 Task: Add the action, sort the to do list then by the label yellow in descending order.
Action: Mouse moved to (265, 143)
Screenshot: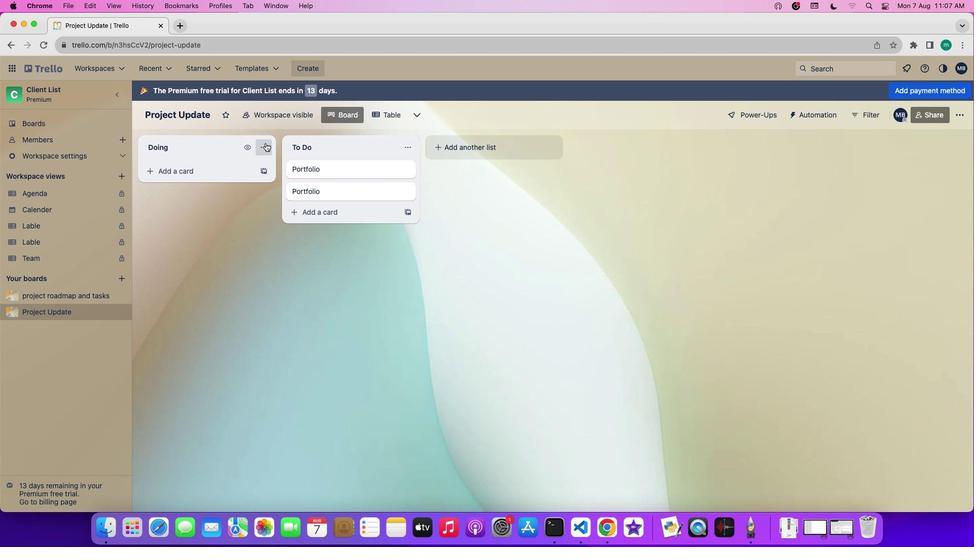 
Action: Mouse pressed left at (265, 143)
Screenshot: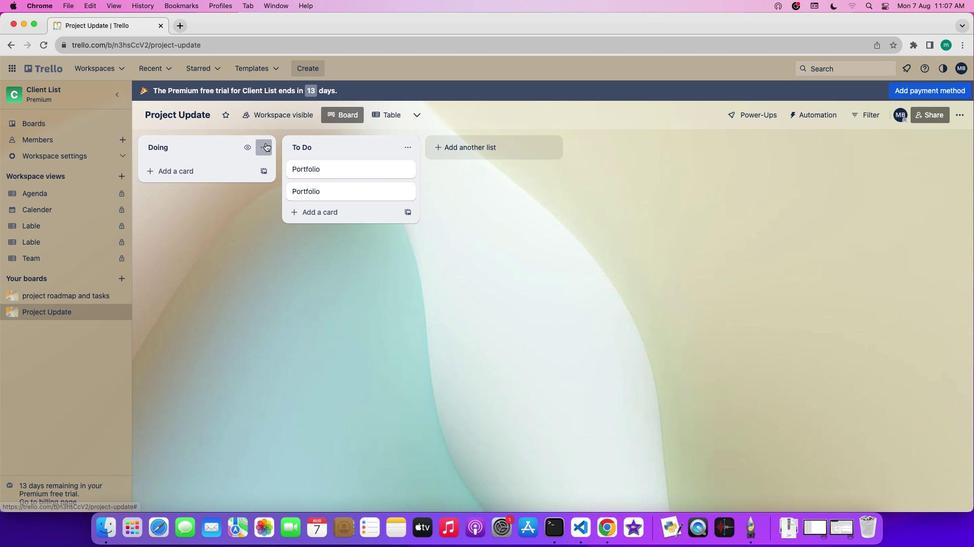
Action: Mouse moved to (315, 308)
Screenshot: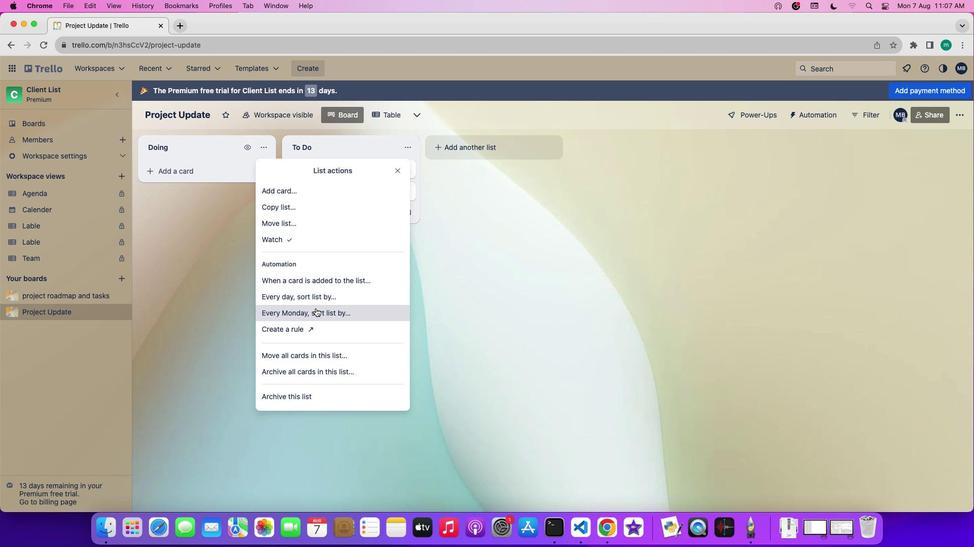 
Action: Mouse pressed left at (315, 308)
Screenshot: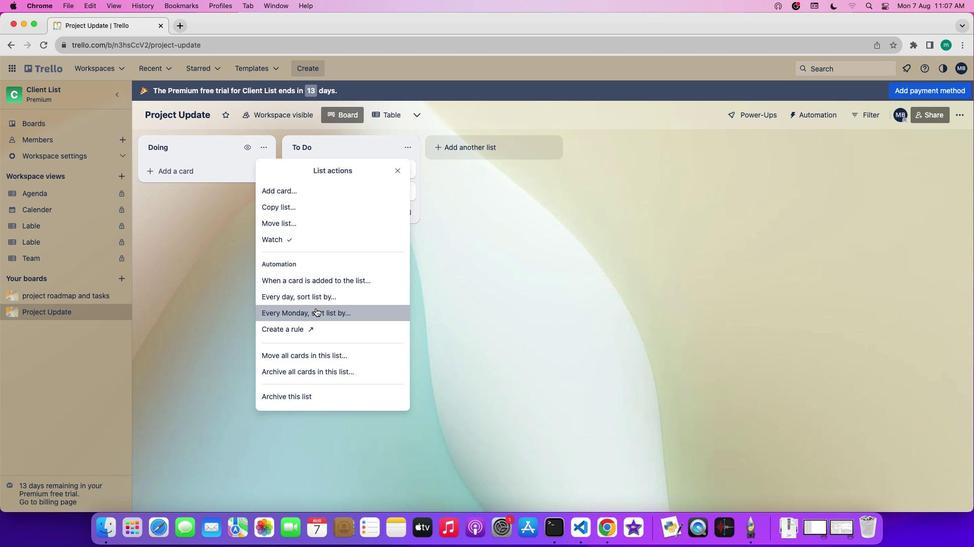 
Action: Mouse moved to (367, 300)
Screenshot: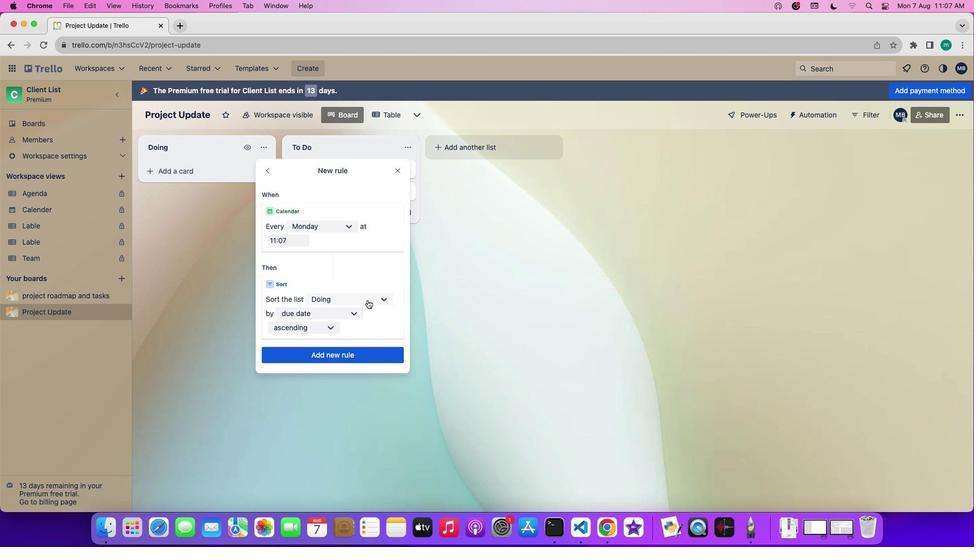 
Action: Mouse pressed left at (367, 300)
Screenshot: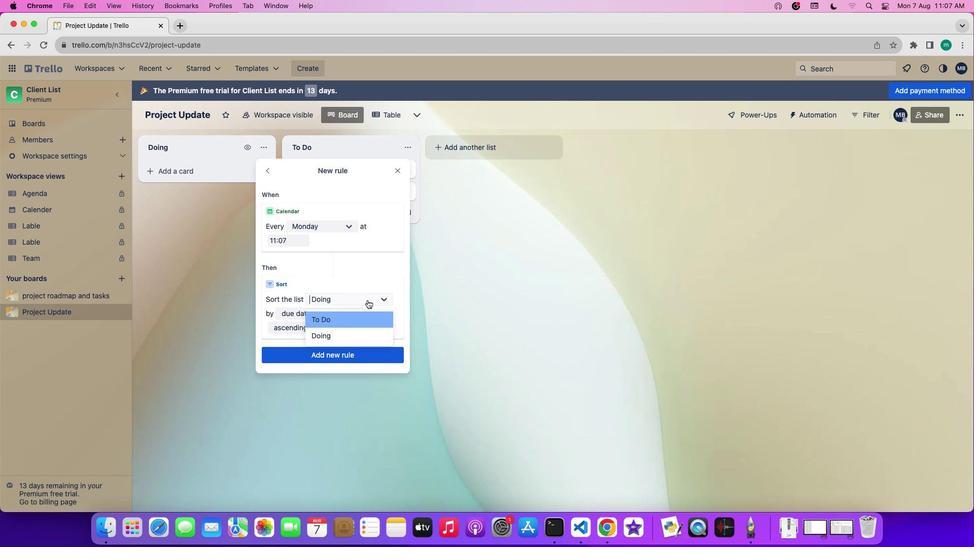
Action: Mouse moved to (358, 322)
Screenshot: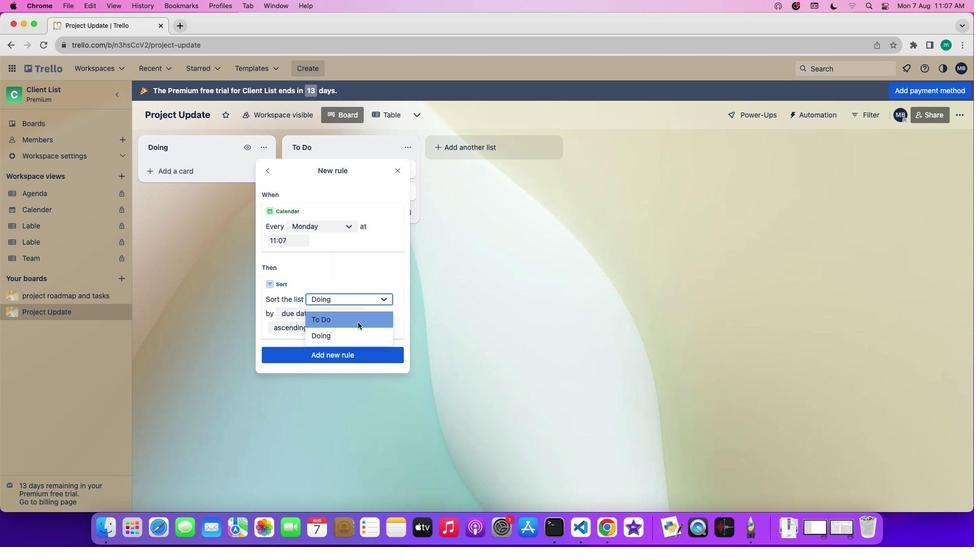 
Action: Mouse pressed left at (358, 322)
Screenshot: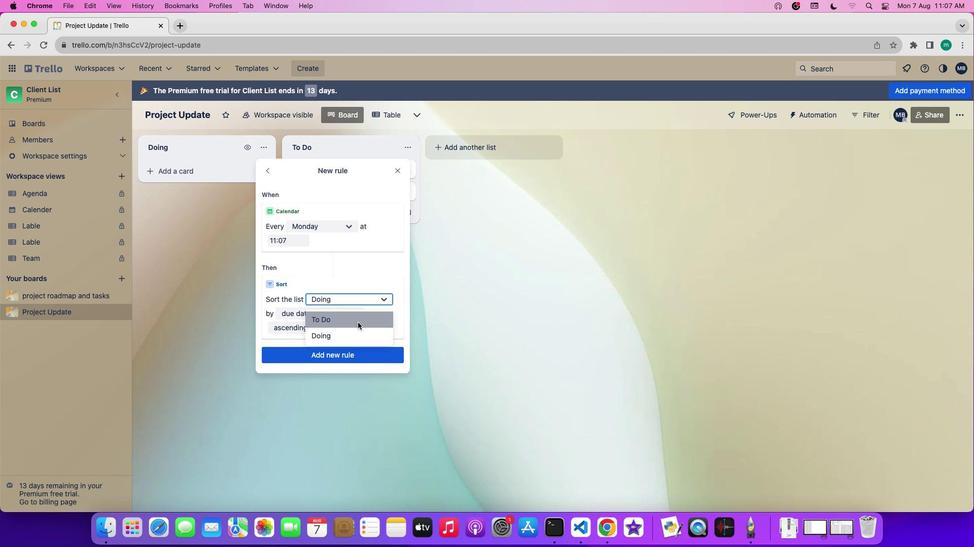 
Action: Mouse moved to (342, 315)
Screenshot: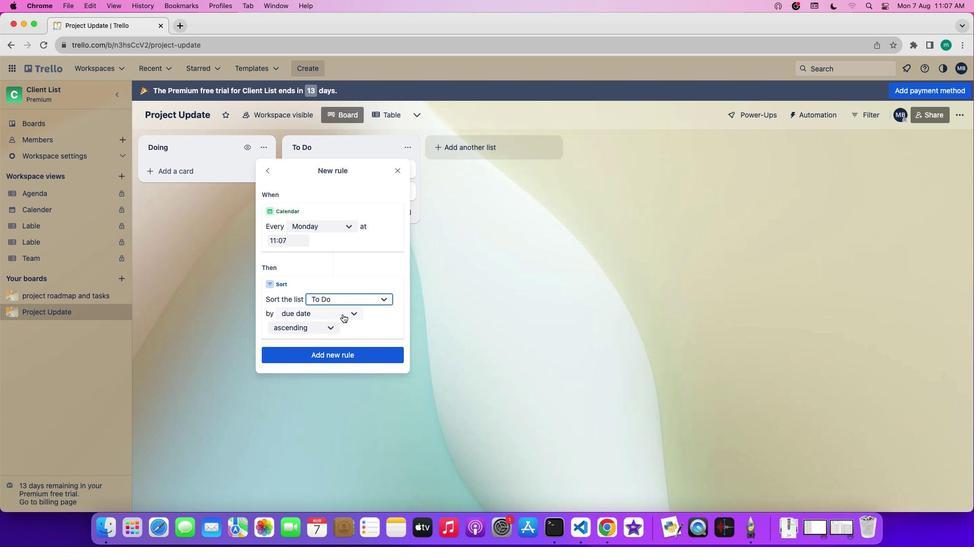 
Action: Mouse pressed left at (342, 315)
Screenshot: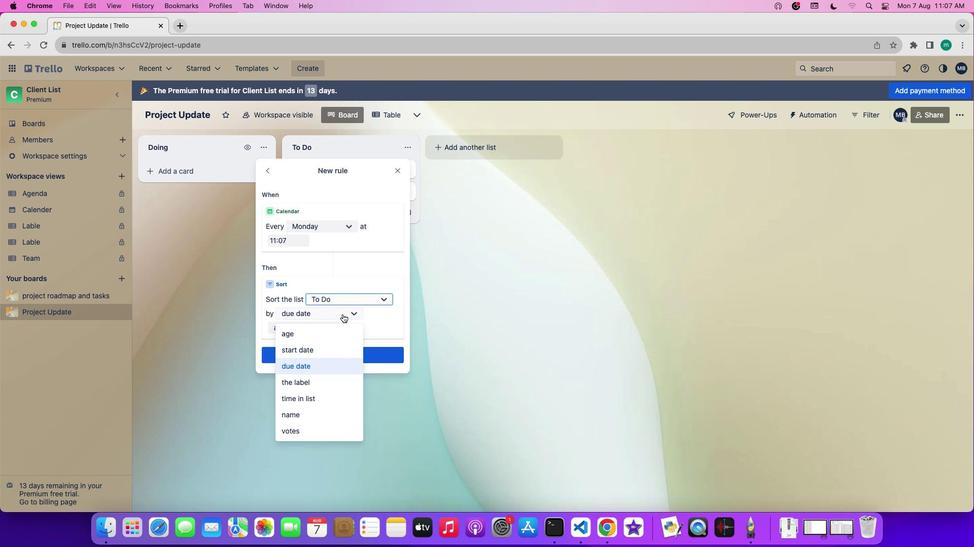 
Action: Mouse moved to (335, 383)
Screenshot: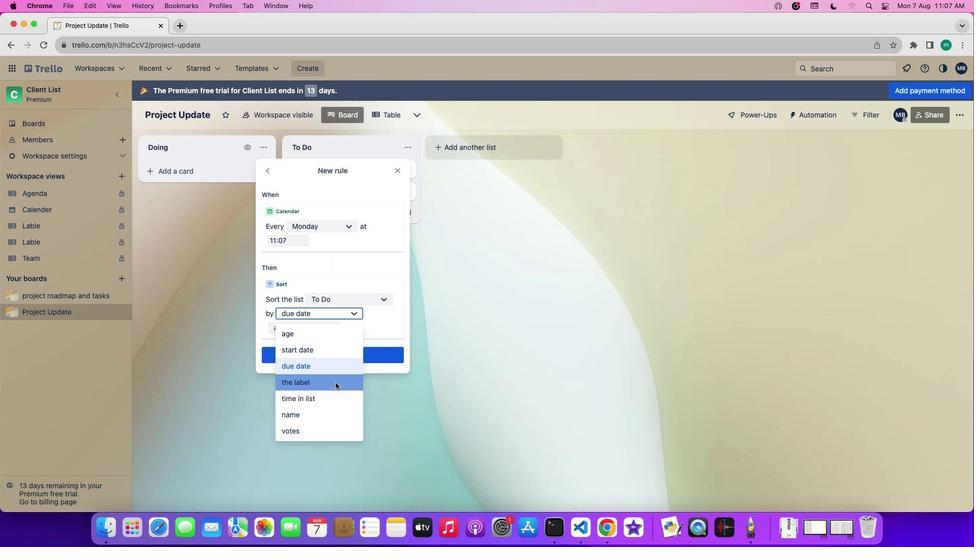 
Action: Mouse pressed left at (335, 383)
Screenshot: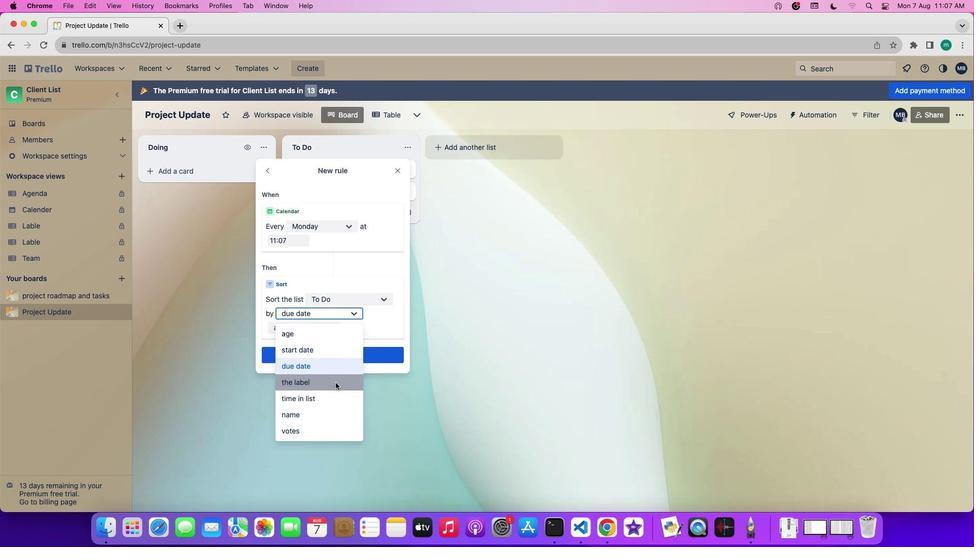 
Action: Mouse moved to (389, 327)
Screenshot: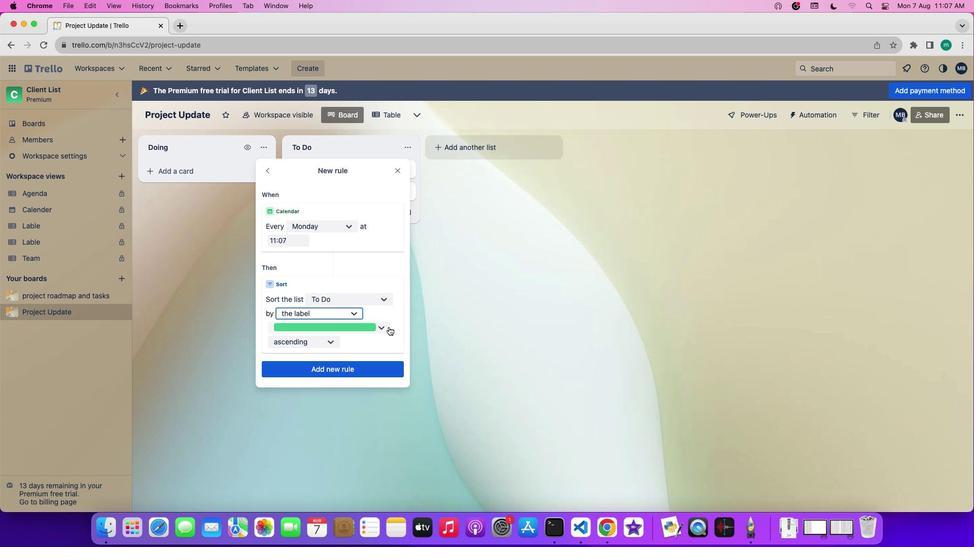 
Action: Mouse pressed left at (389, 327)
Screenshot: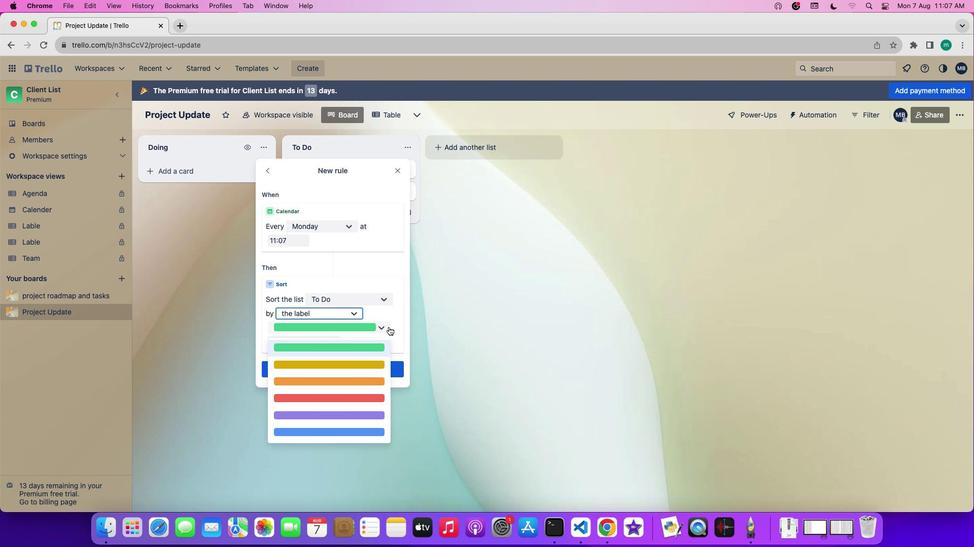 
Action: Mouse moved to (364, 364)
Screenshot: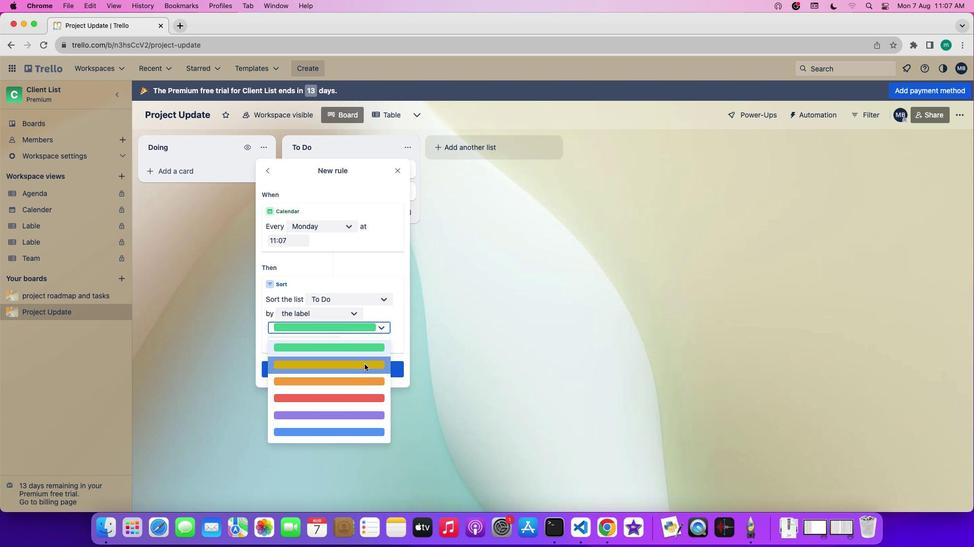 
Action: Mouse pressed left at (364, 364)
Screenshot: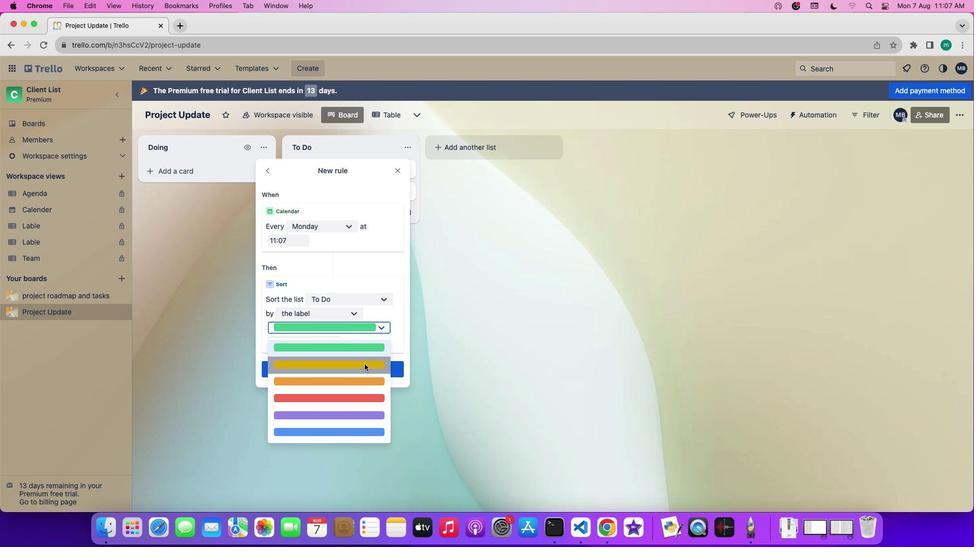 
Action: Mouse moved to (302, 339)
Screenshot: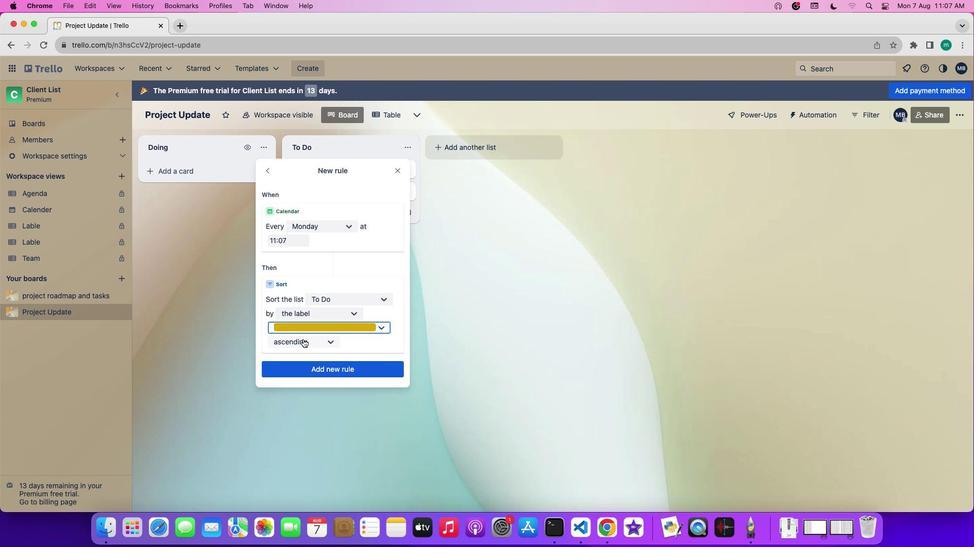 
Action: Mouse pressed left at (302, 339)
Screenshot: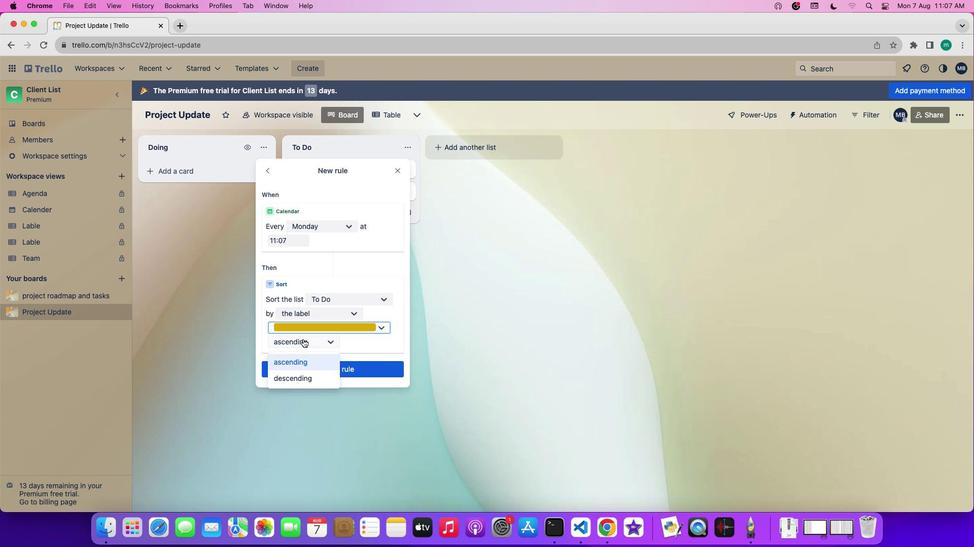 
Action: Mouse moved to (301, 379)
Screenshot: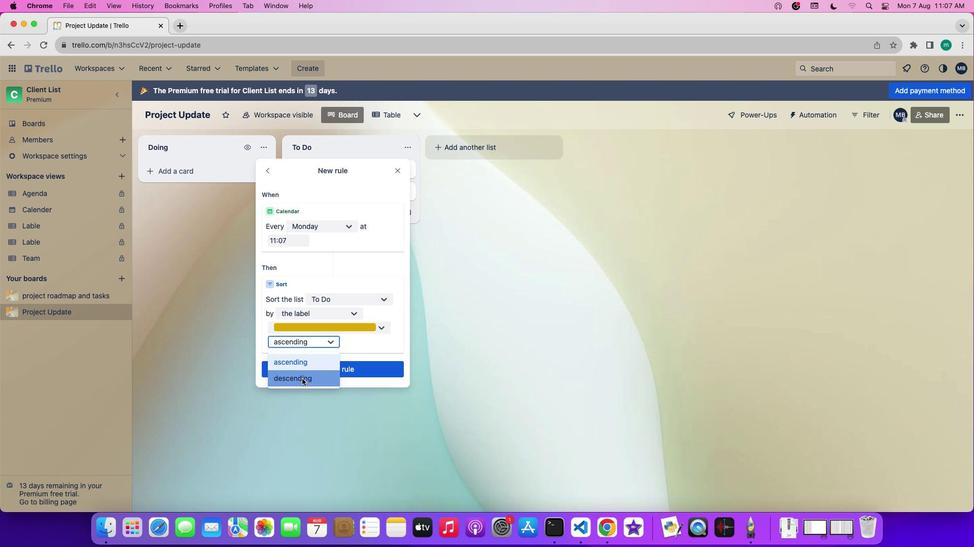 
Action: Mouse pressed left at (301, 379)
Screenshot: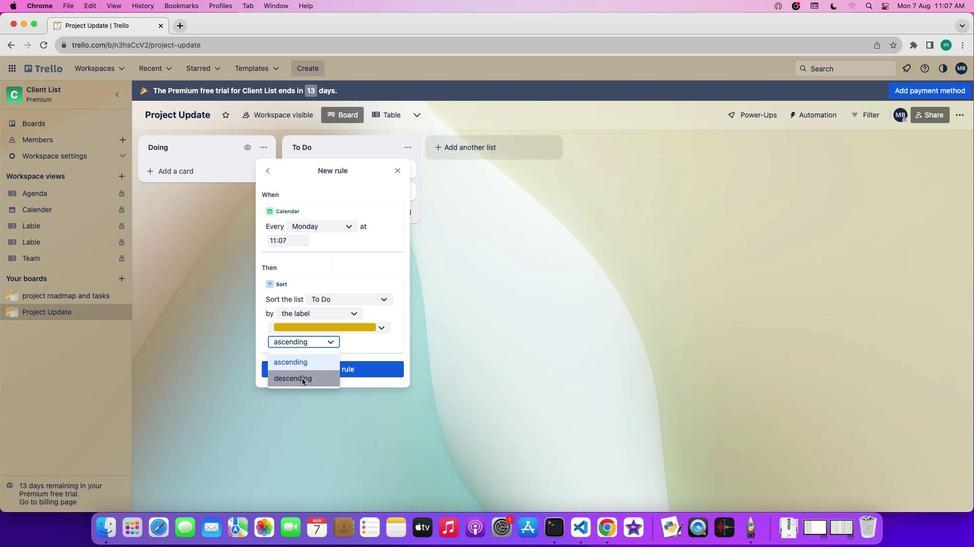 
Action: Mouse moved to (305, 378)
Screenshot: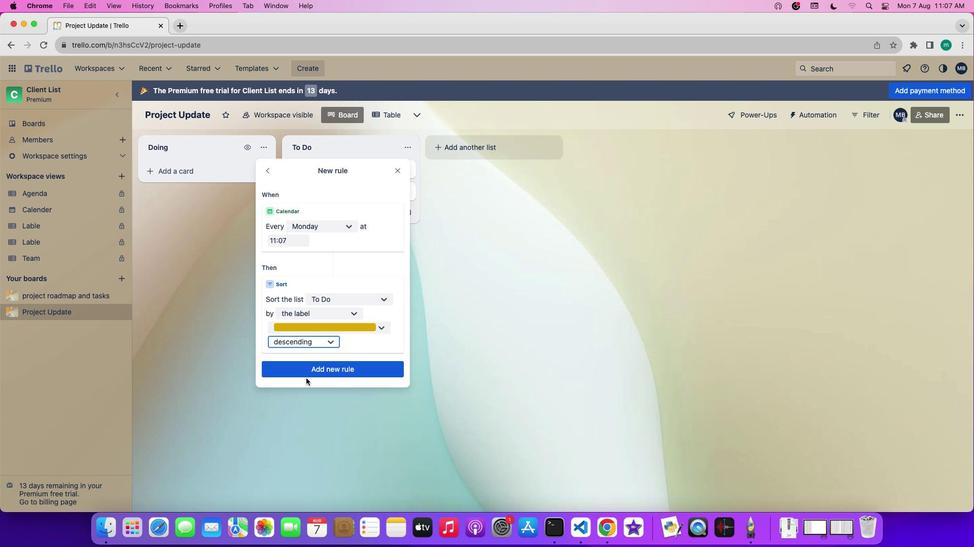 
